 Task: Write and save a response "Asking you to discuss a recent deal is an easy way to test whether or not you really understand how deals work".
Action: Mouse moved to (730, 87)
Screenshot: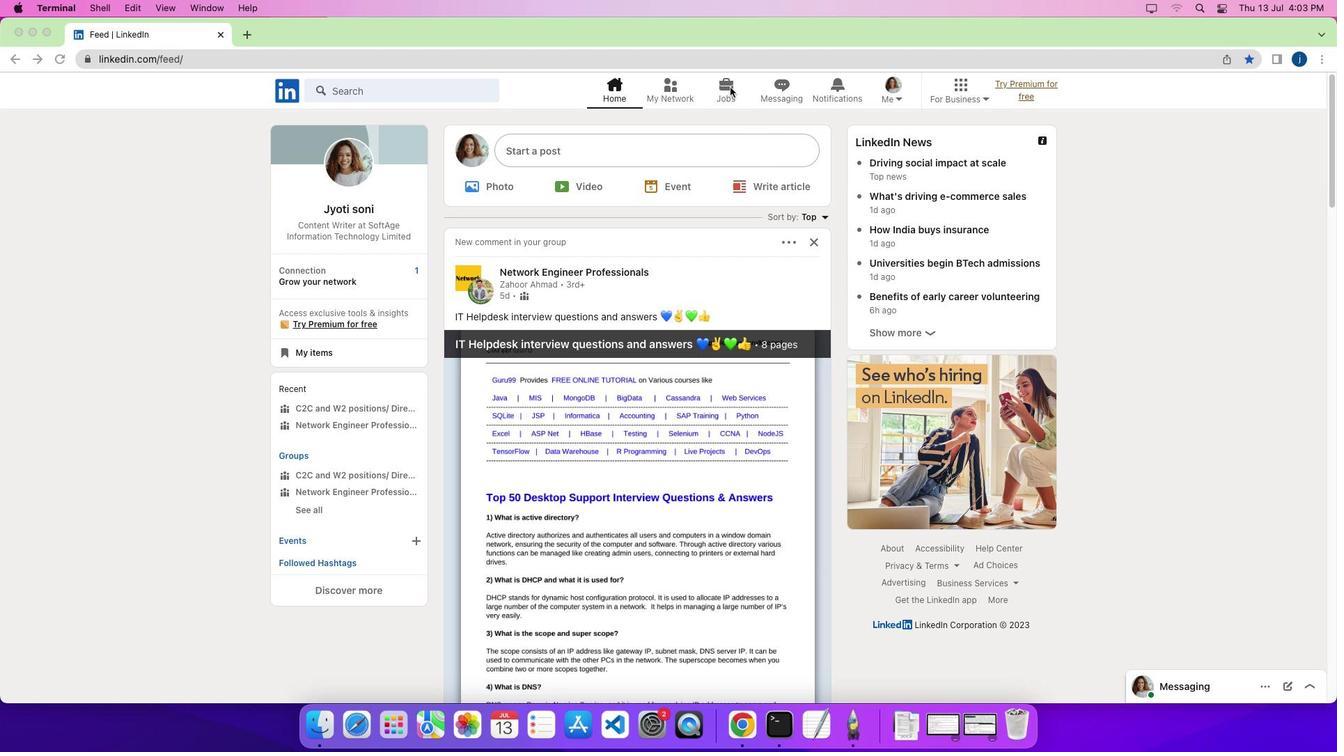 
Action: Mouse pressed left at (730, 87)
Screenshot: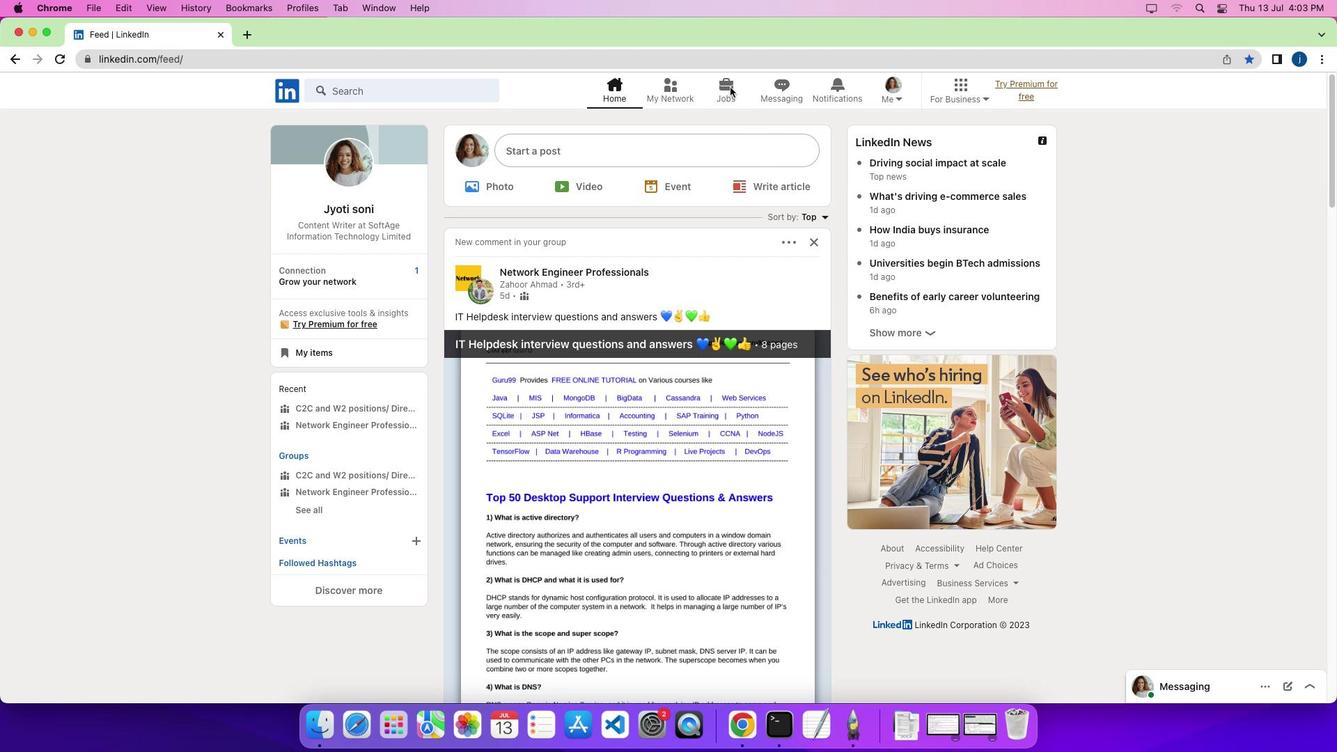 
Action: Mouse pressed left at (730, 87)
Screenshot: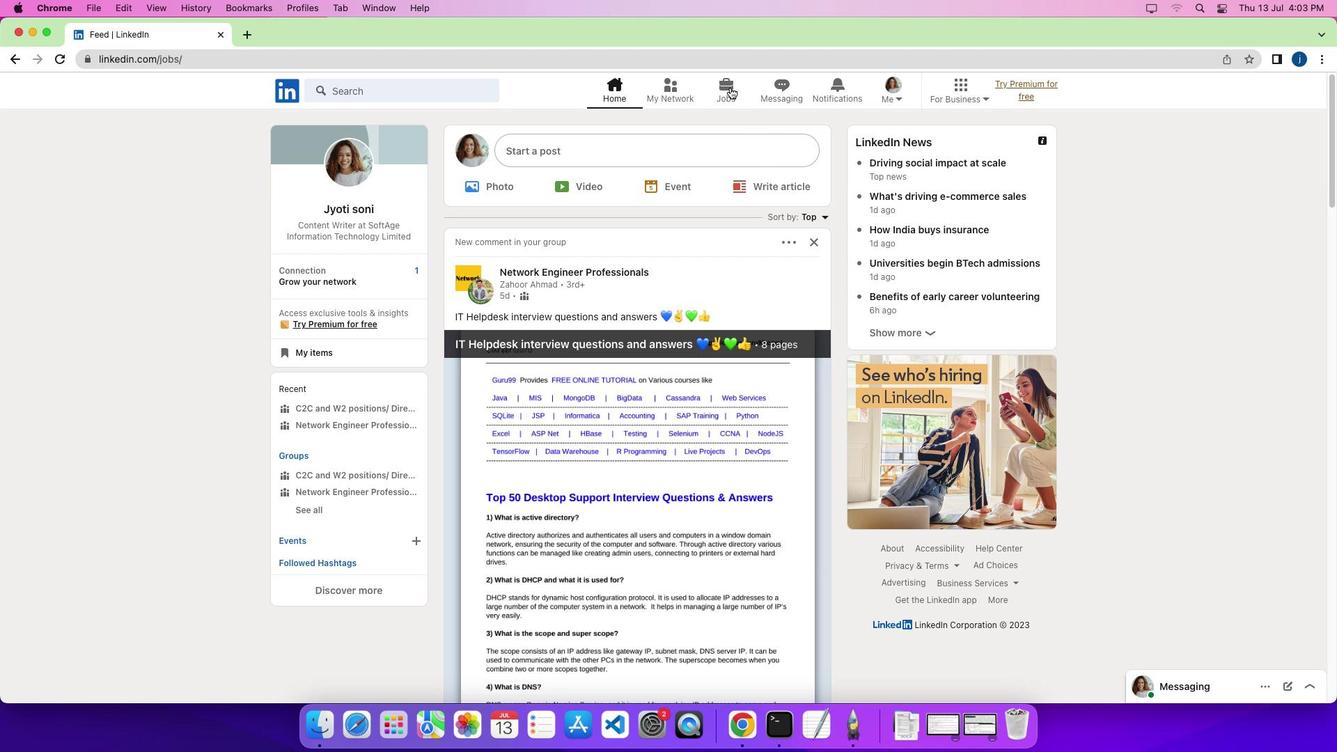 
Action: Mouse moved to (365, 475)
Screenshot: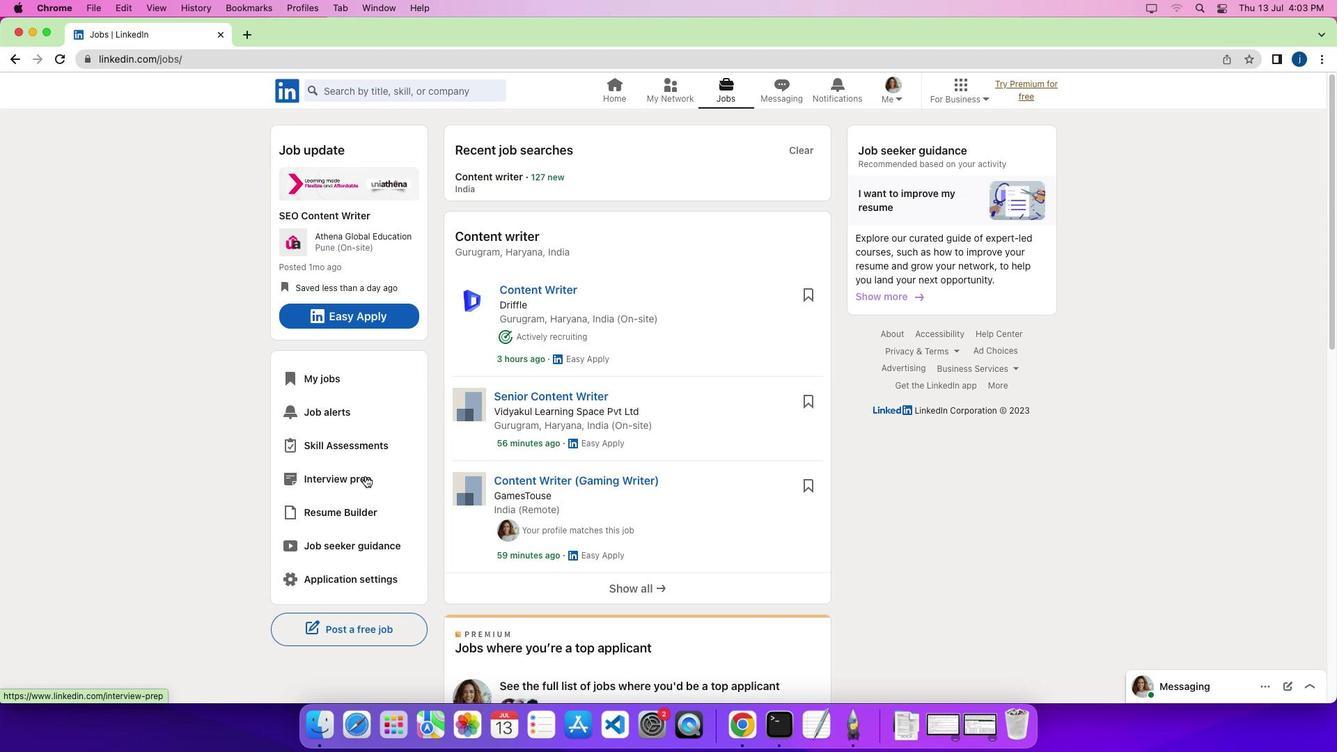 
Action: Mouse pressed left at (365, 475)
Screenshot: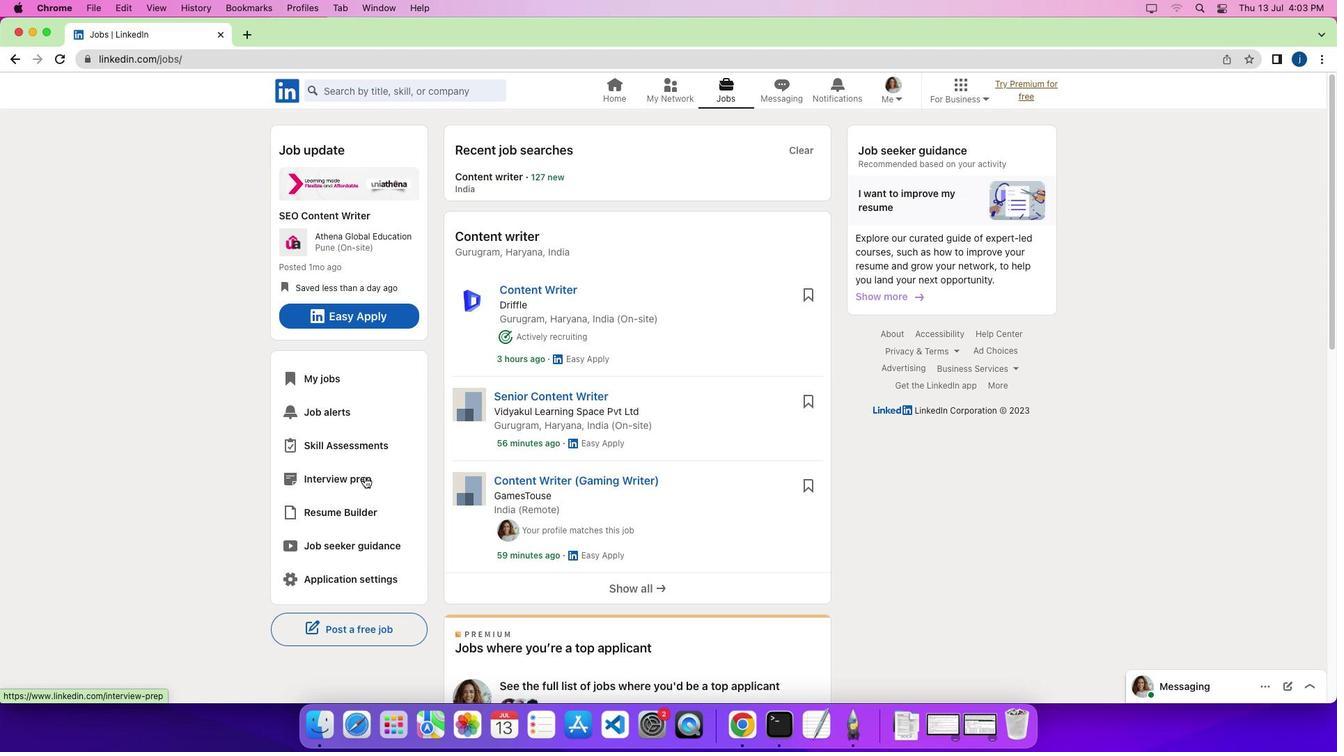 
Action: Mouse moved to (431, 152)
Screenshot: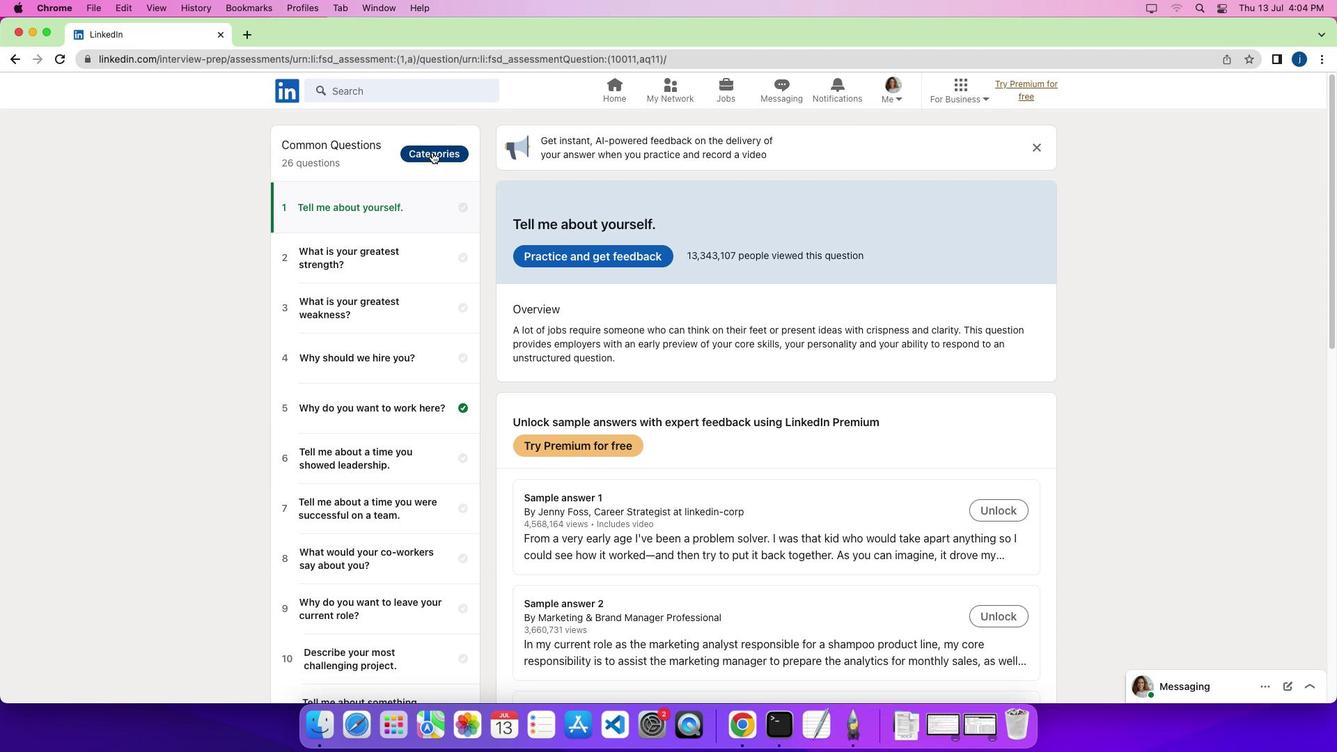 
Action: Mouse pressed left at (431, 152)
Screenshot: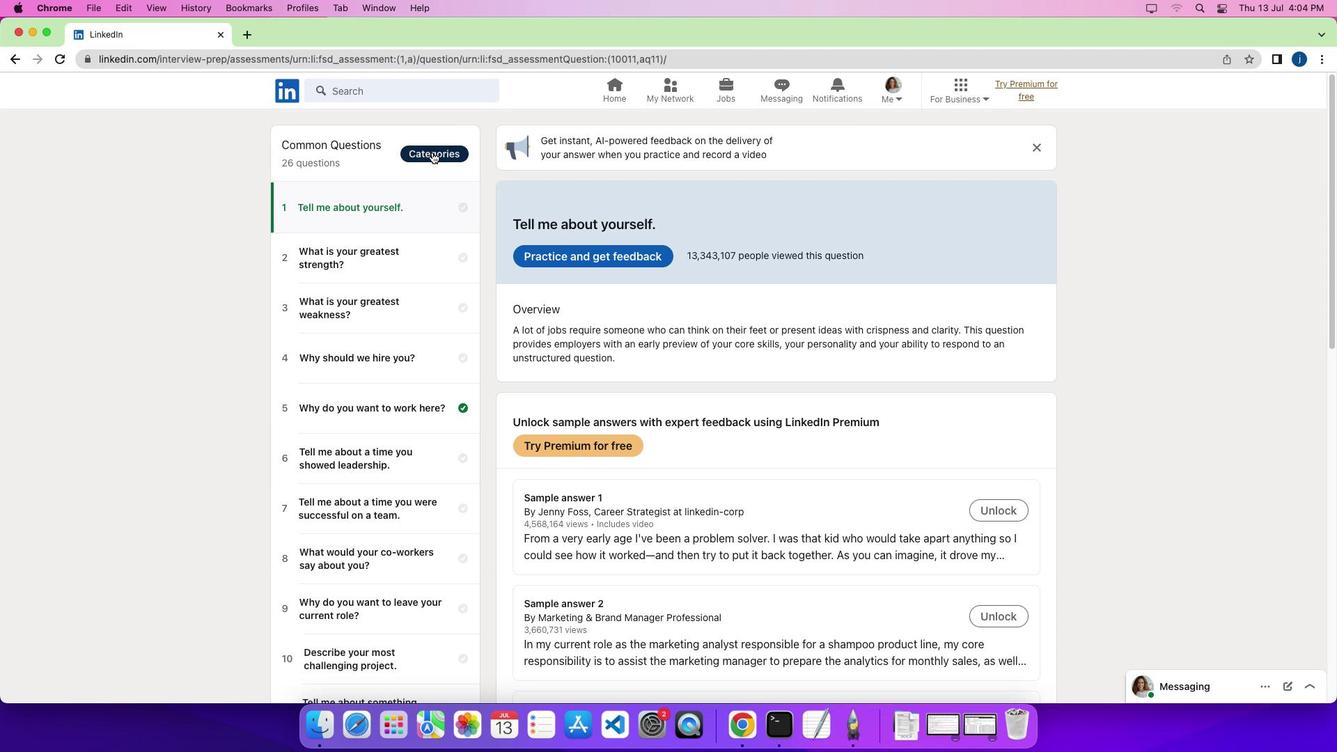 
Action: Mouse moved to (360, 478)
Screenshot: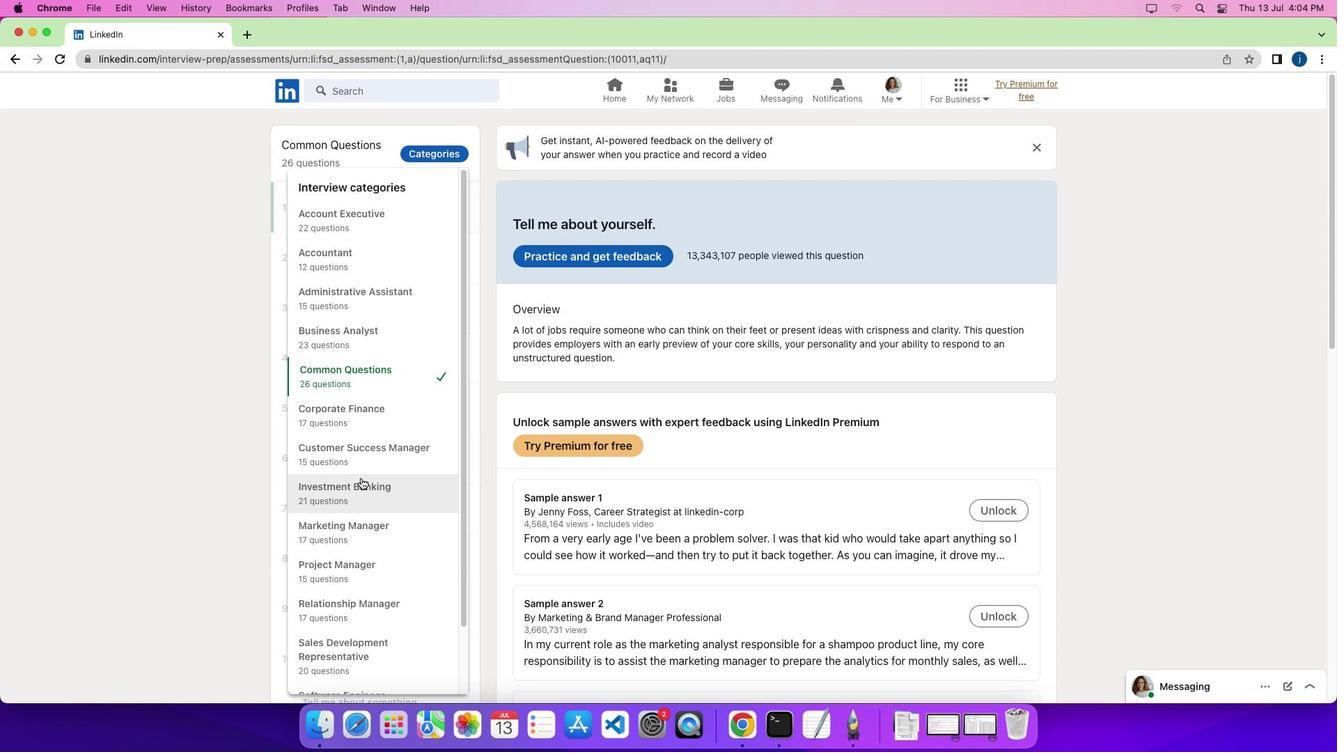 
Action: Mouse pressed left at (360, 478)
Screenshot: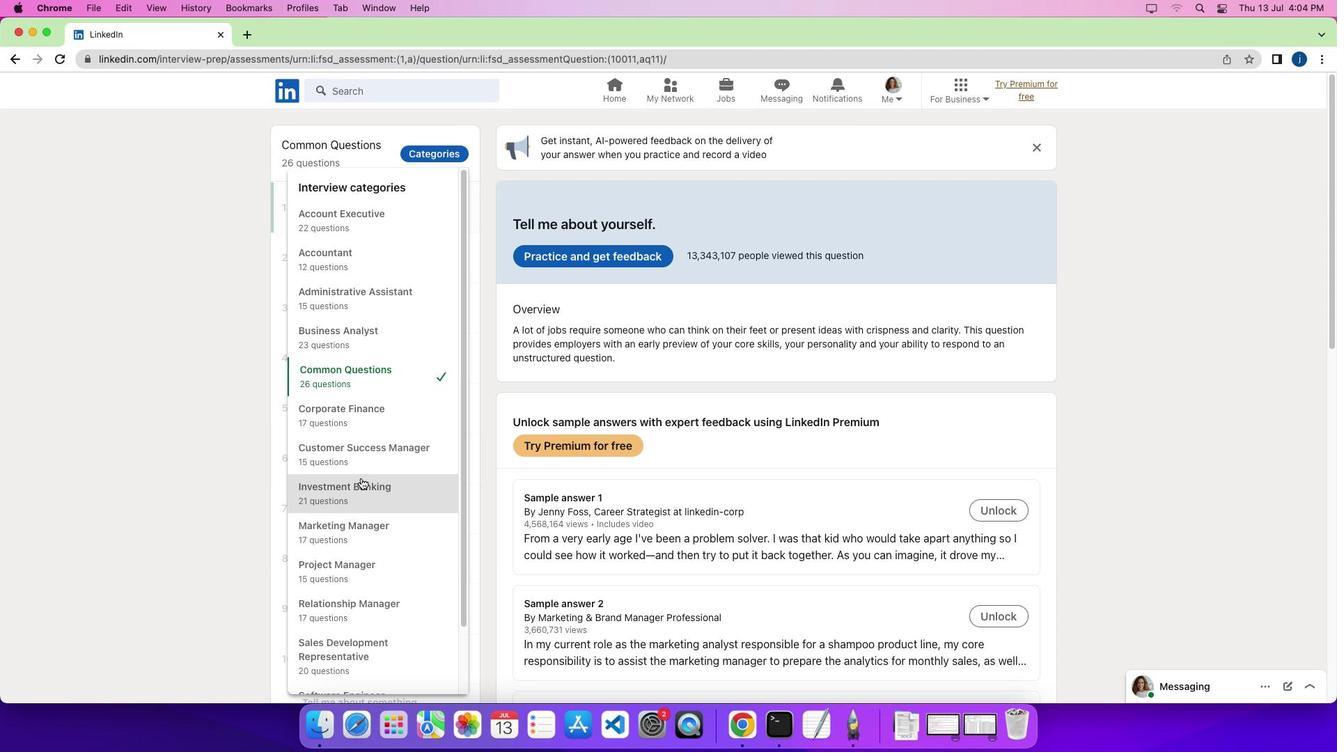 
Action: Mouse moved to (353, 483)
Screenshot: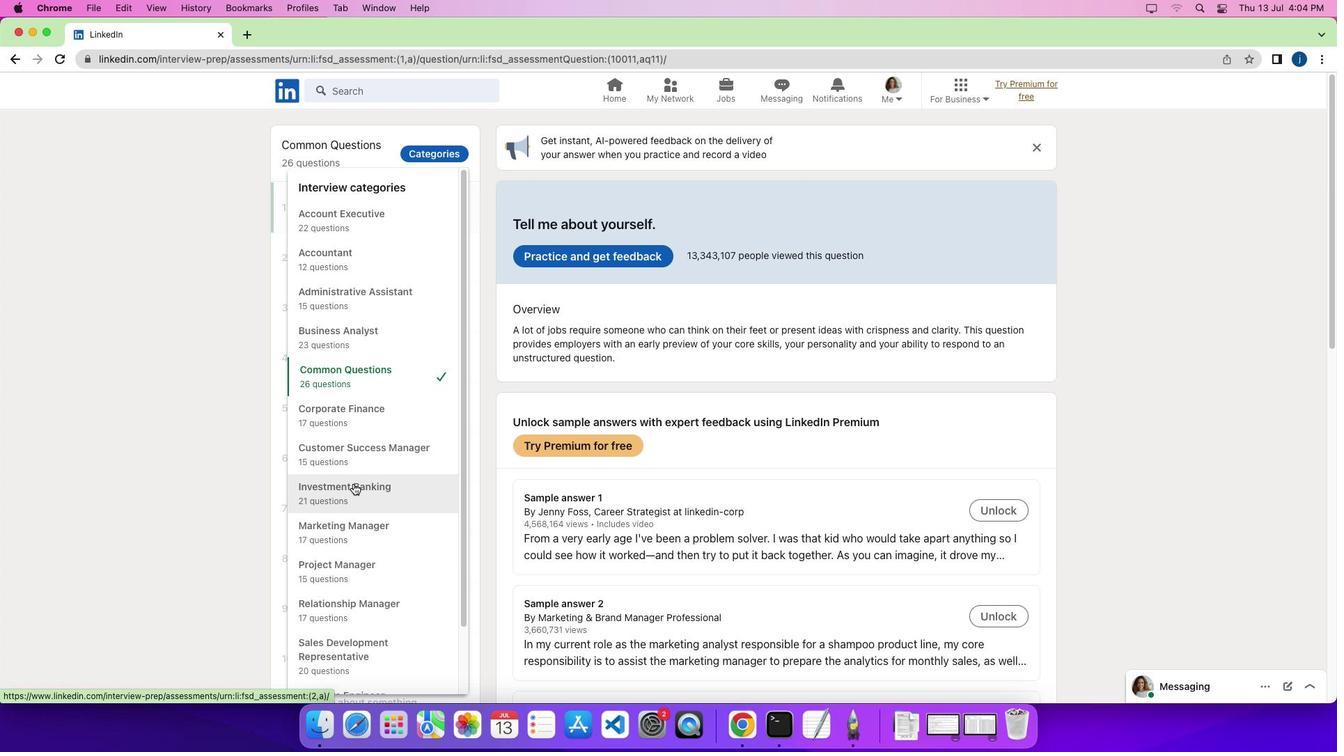 
Action: Mouse pressed left at (353, 483)
Screenshot: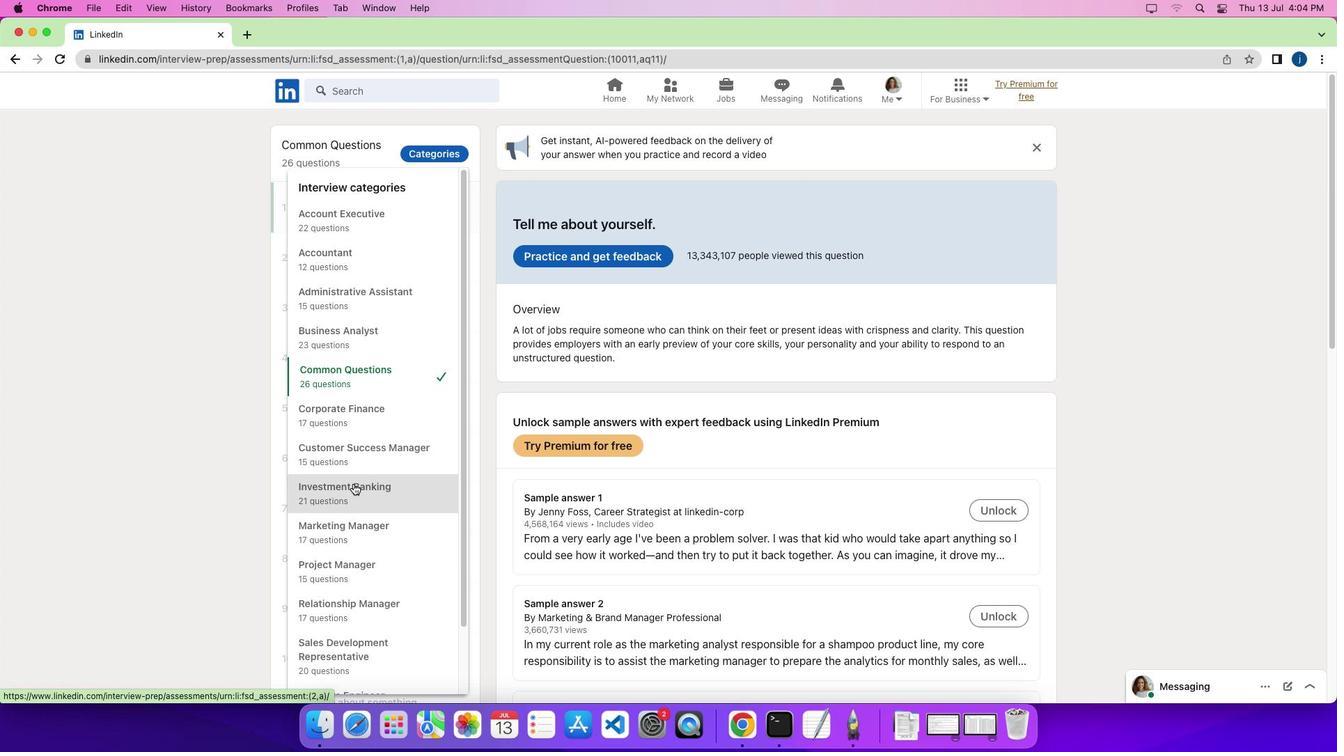 
Action: Mouse moved to (344, 592)
Screenshot: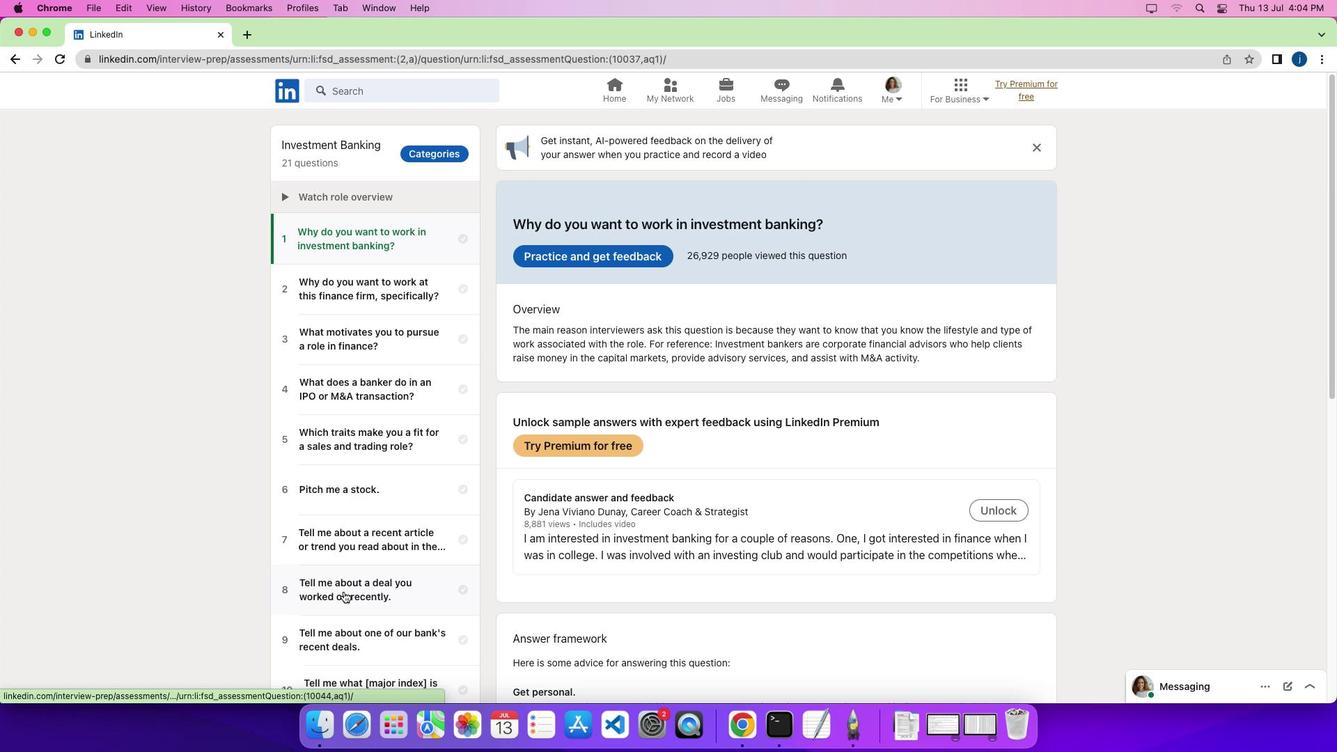 
Action: Mouse pressed left at (344, 592)
Screenshot: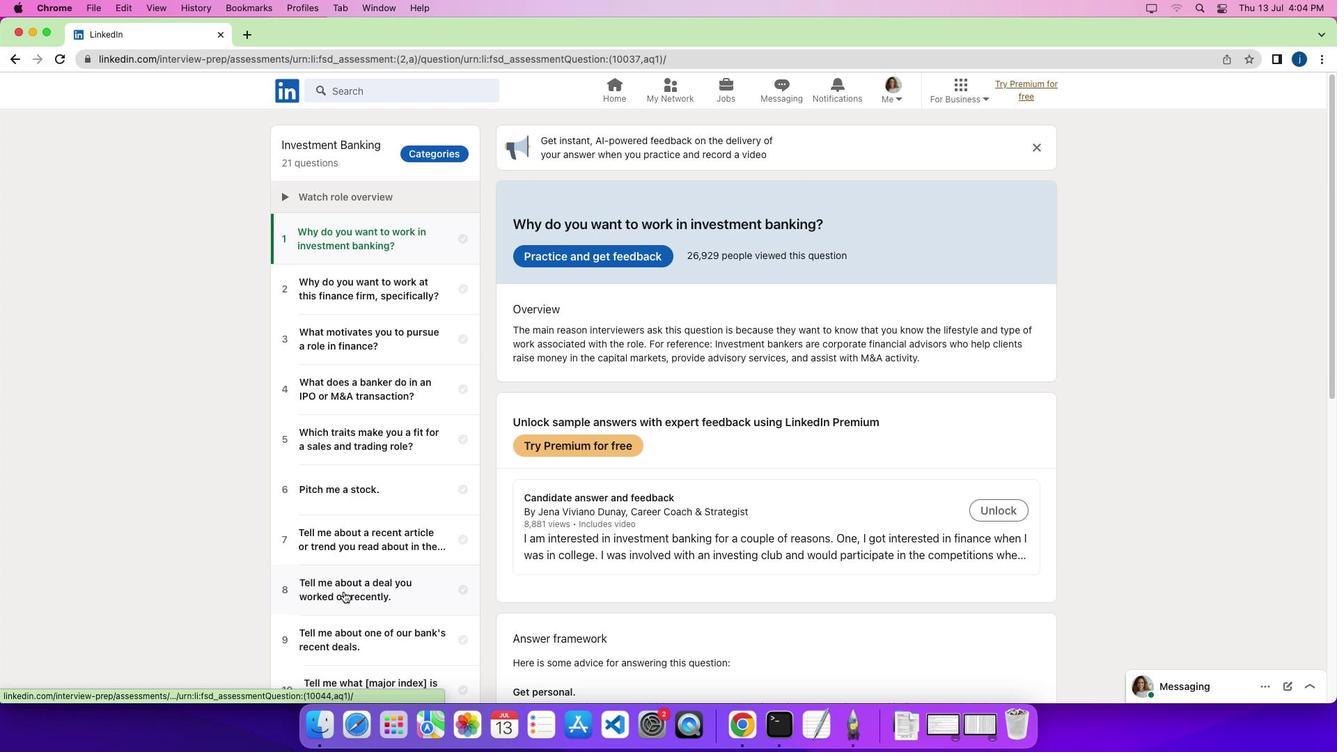 
Action: Mouse moved to (569, 257)
Screenshot: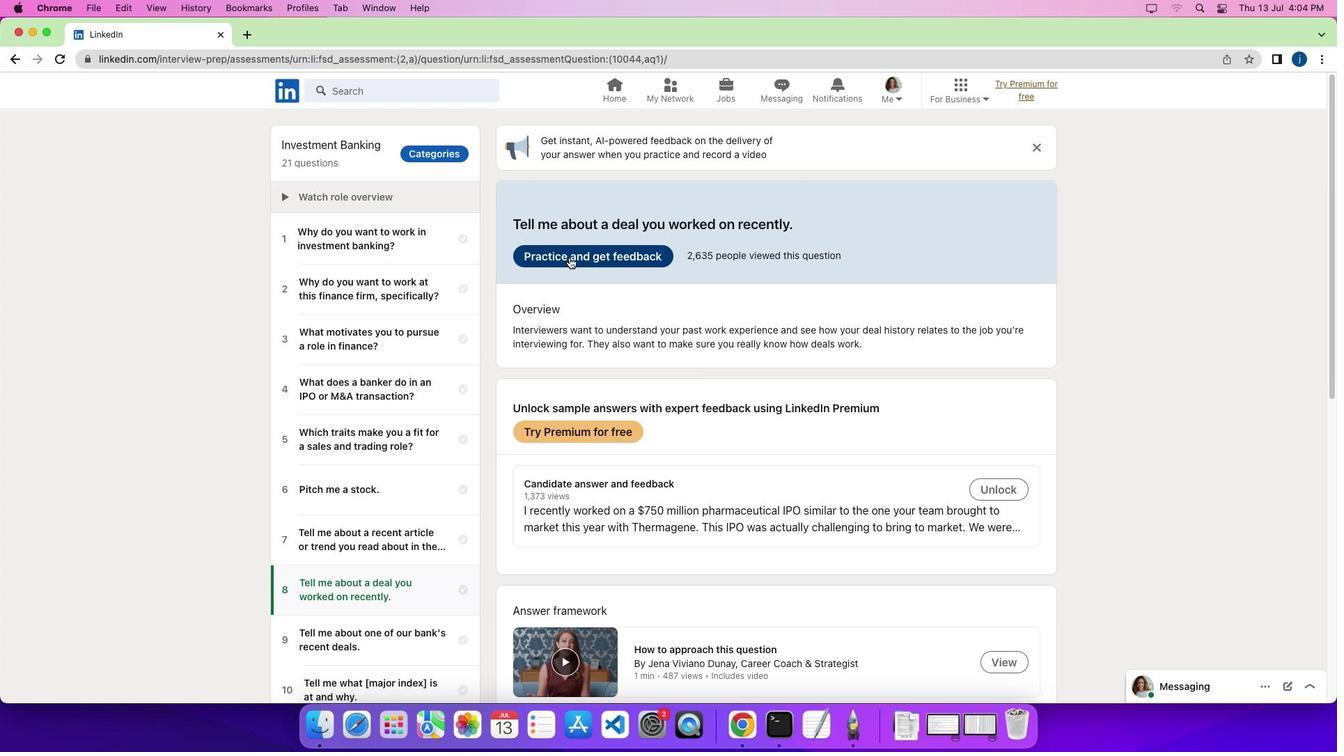 
Action: Mouse pressed left at (569, 257)
Screenshot: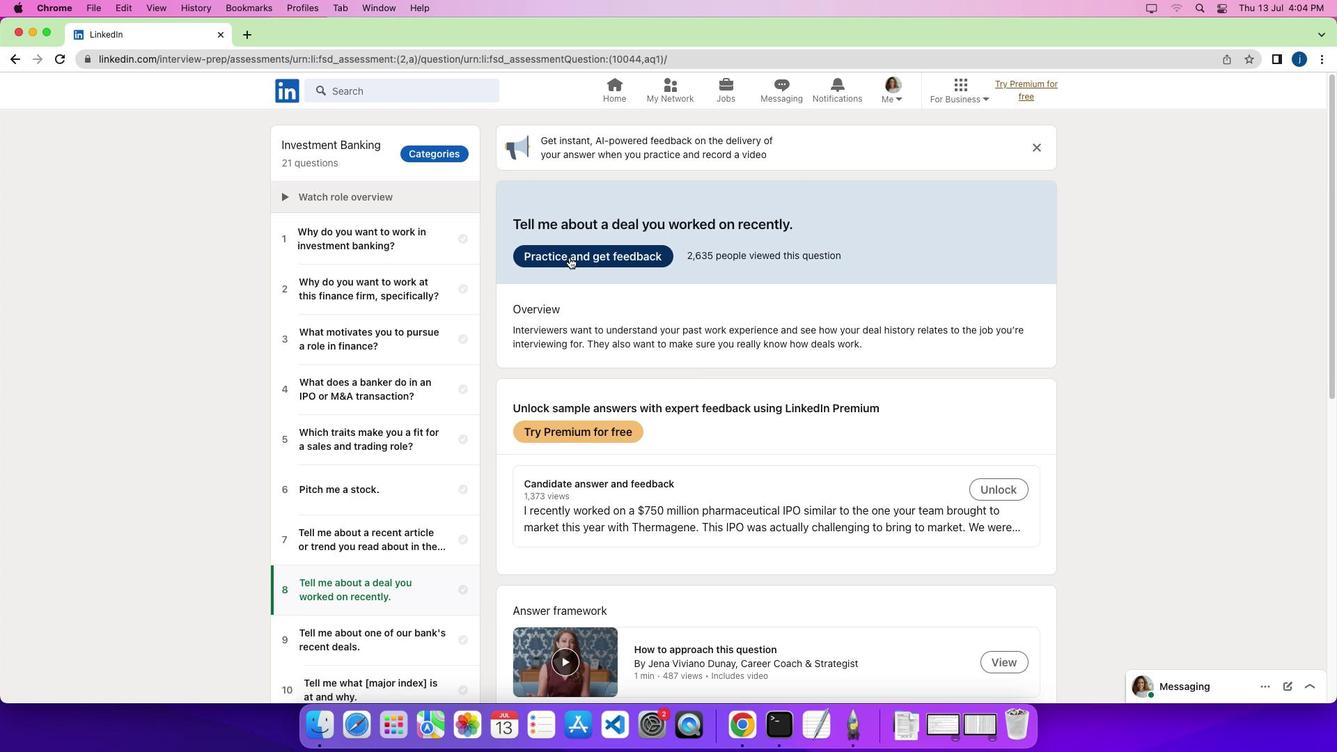 
Action: Mouse moved to (601, 420)
Screenshot: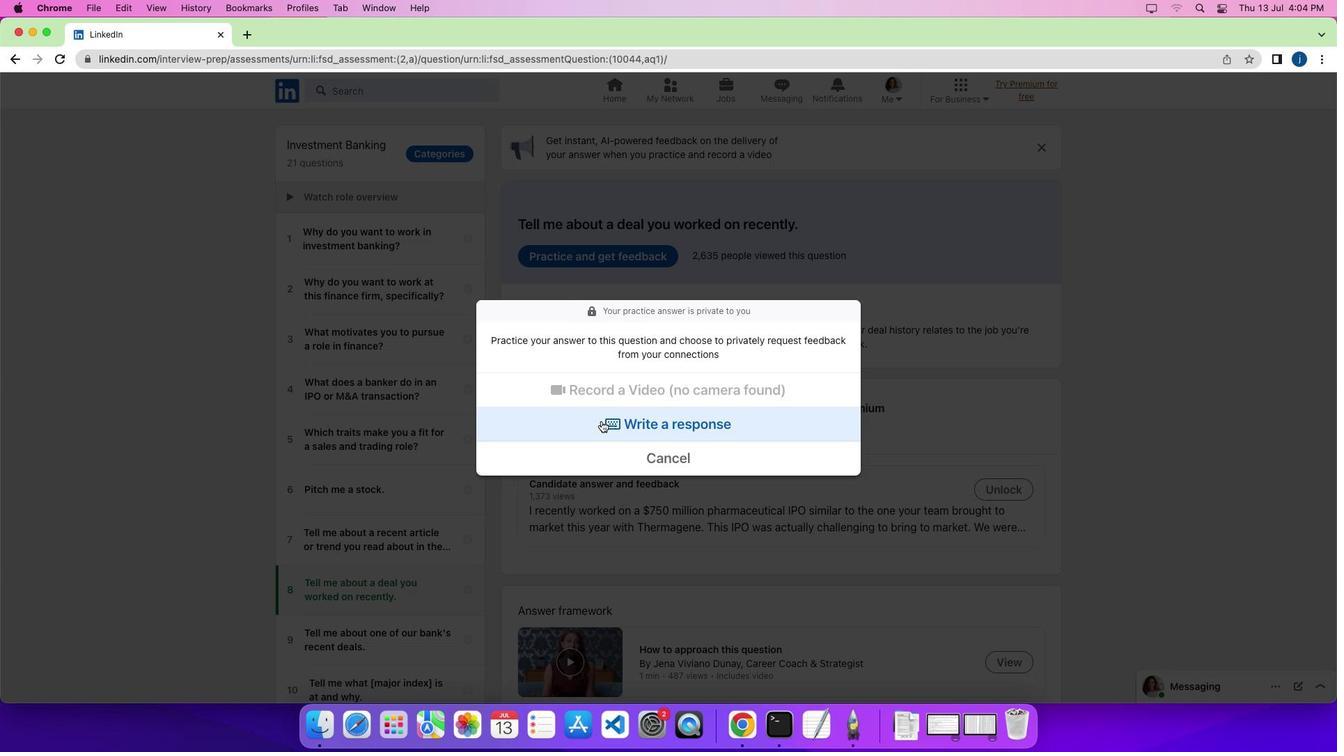 
Action: Mouse pressed left at (601, 420)
Screenshot: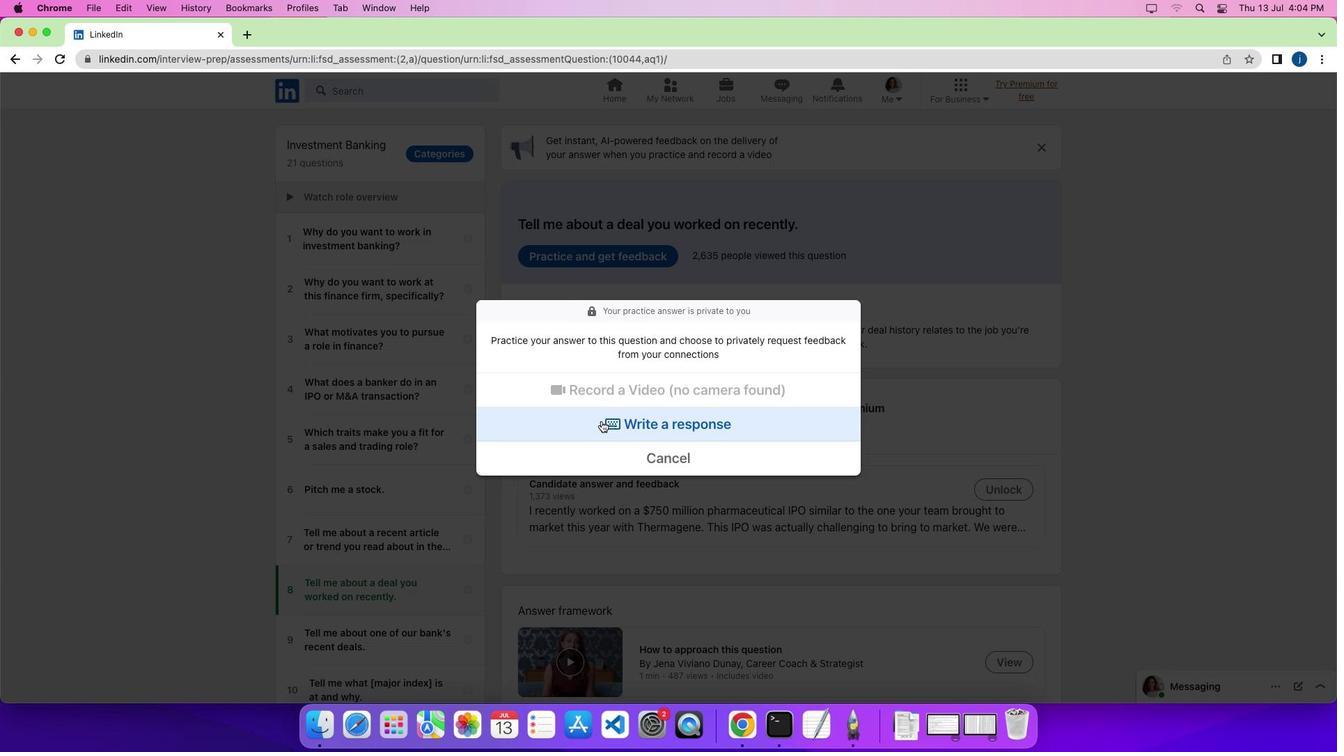 
Action: Mouse moved to (608, 392)
Screenshot: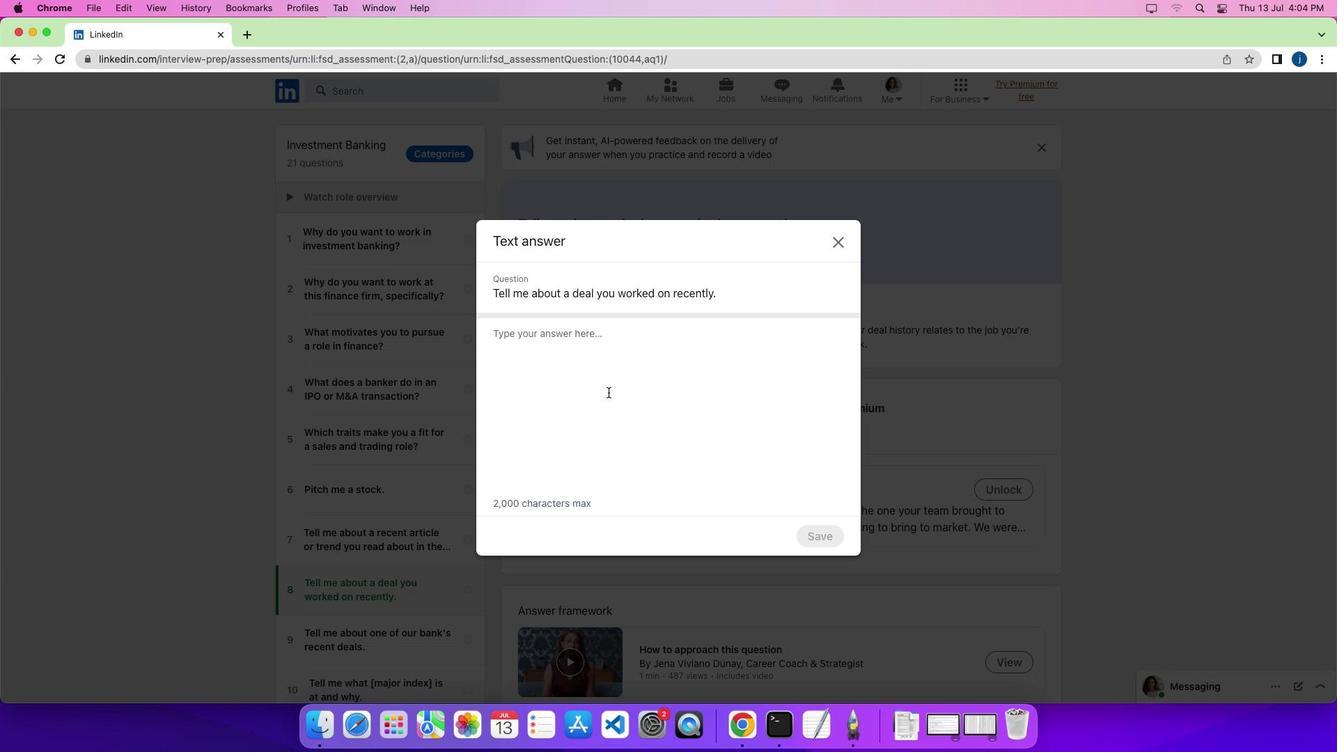 
Action: Mouse pressed left at (608, 392)
Screenshot: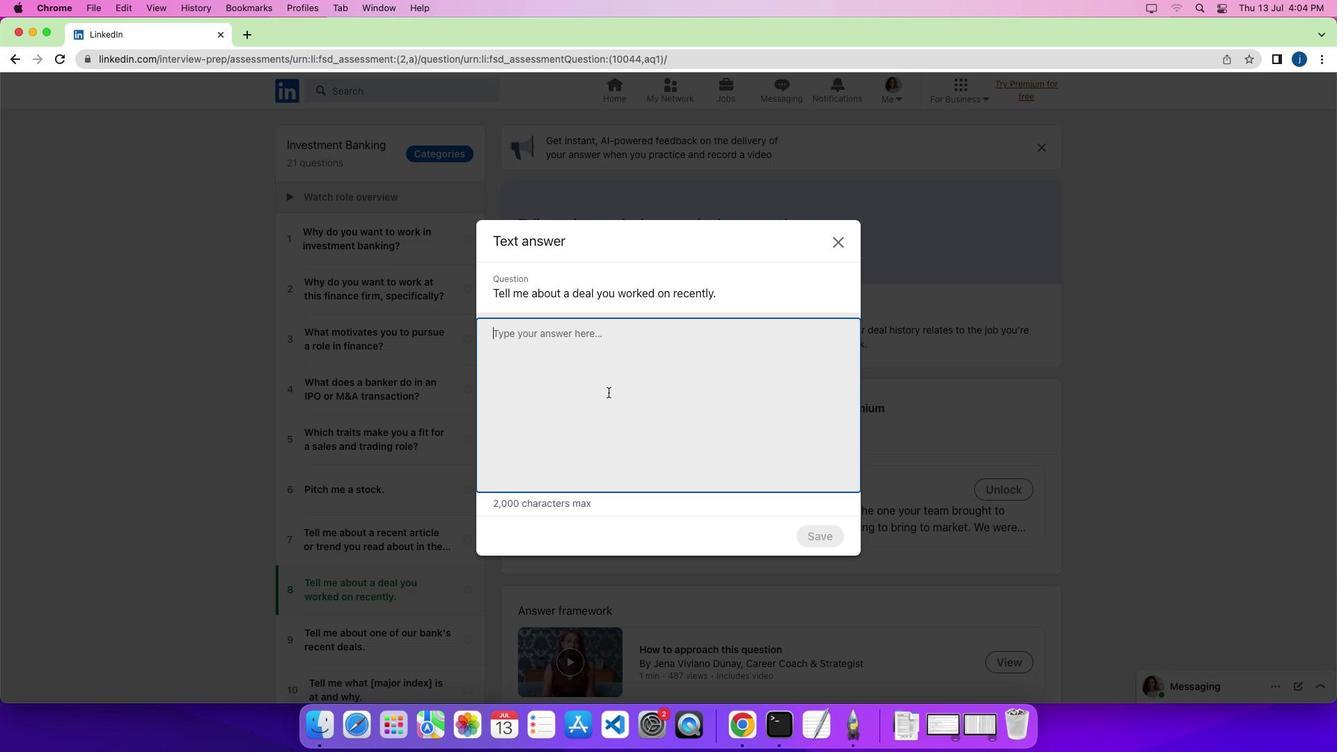 
Action: Mouse moved to (742, 423)
Screenshot: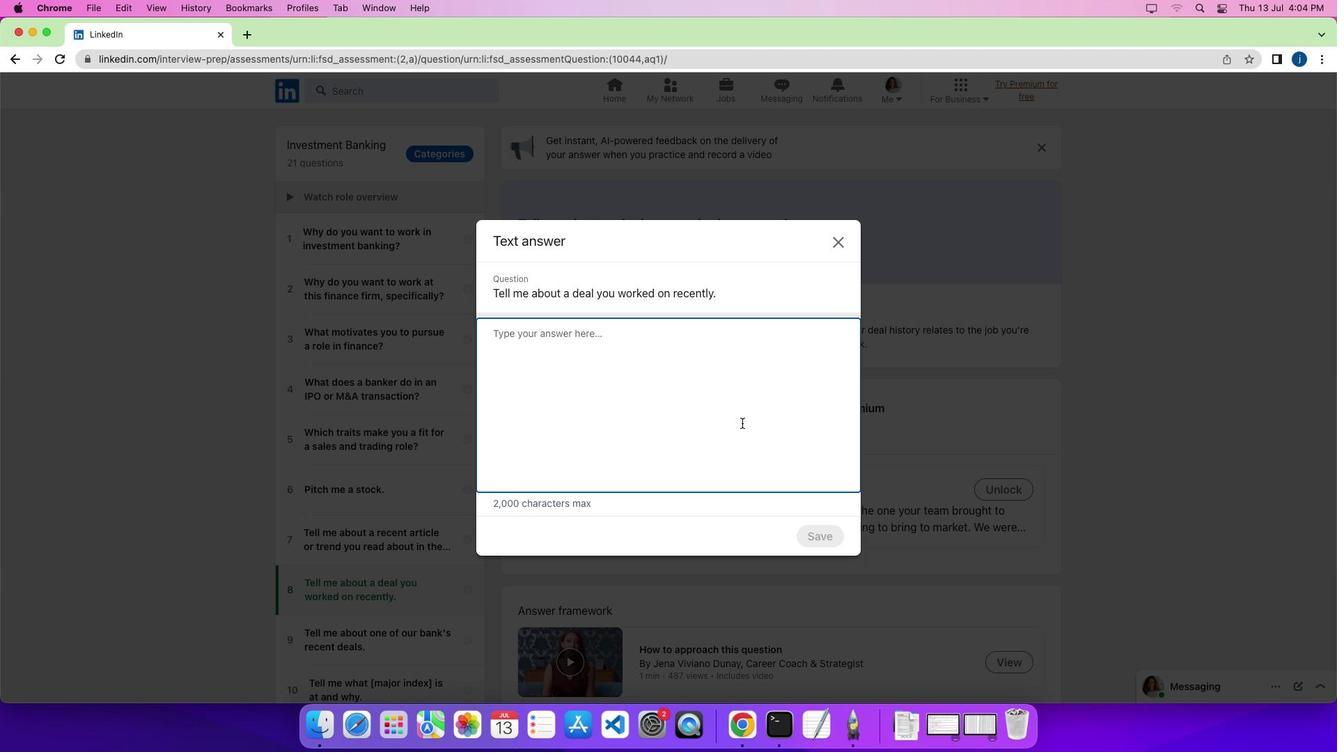 
Action: Key pressed Key.shift'A''s''k''i''n''g'Key.space'y''o''u'Key.space't''o'Key.space'd''i''s''c''u''s''s'Key.space'a'Key.space'r''e''c''e''n''t'Key.space'd''e''a''l'Key.space'i''s'Key.space'a''n'Key.space'e''a''s''y'Key.space'w''a''y'Key.space't''o'Key.space't''e''s''t'Key.space'w''h''e''t''h''e''r'Key.space'o''r'Key.space'n''o''t'Key.space'y''o''u'Key.space'r''e''a''l''l''y'Key.space'u''n''d''e''r''s''t''a''n''d'Key.space'h''o''w'Key.space'd''e''a''l''s'Key.space'w''o''r''k''.'
Screenshot: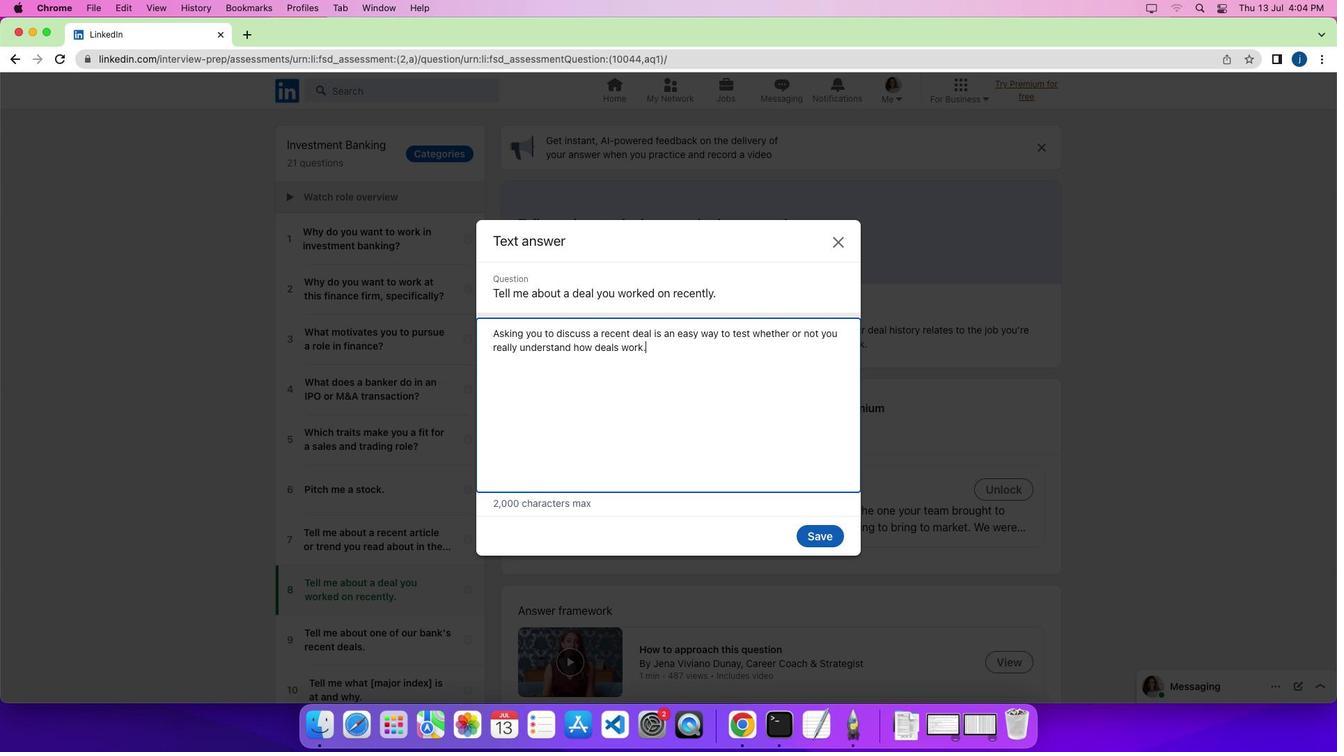 
Action: Mouse moved to (815, 535)
Screenshot: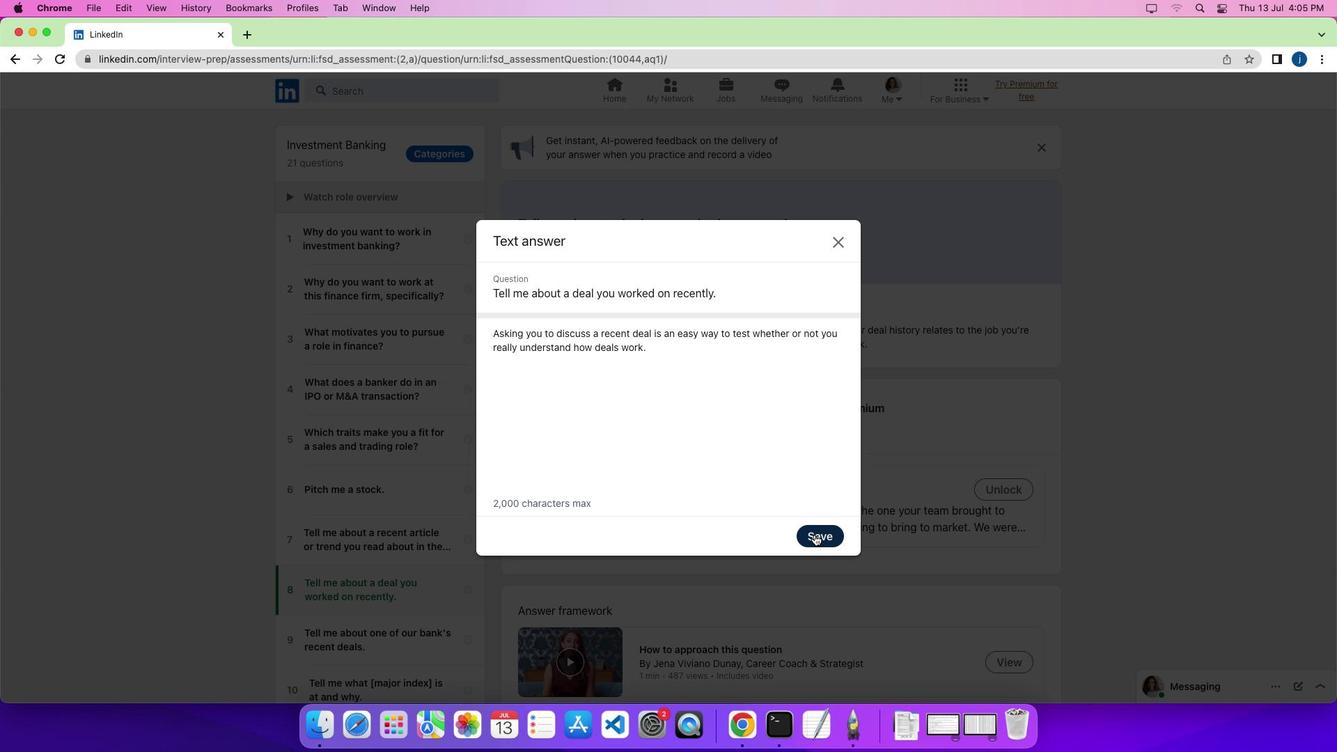 
Action: Mouse pressed left at (815, 535)
Screenshot: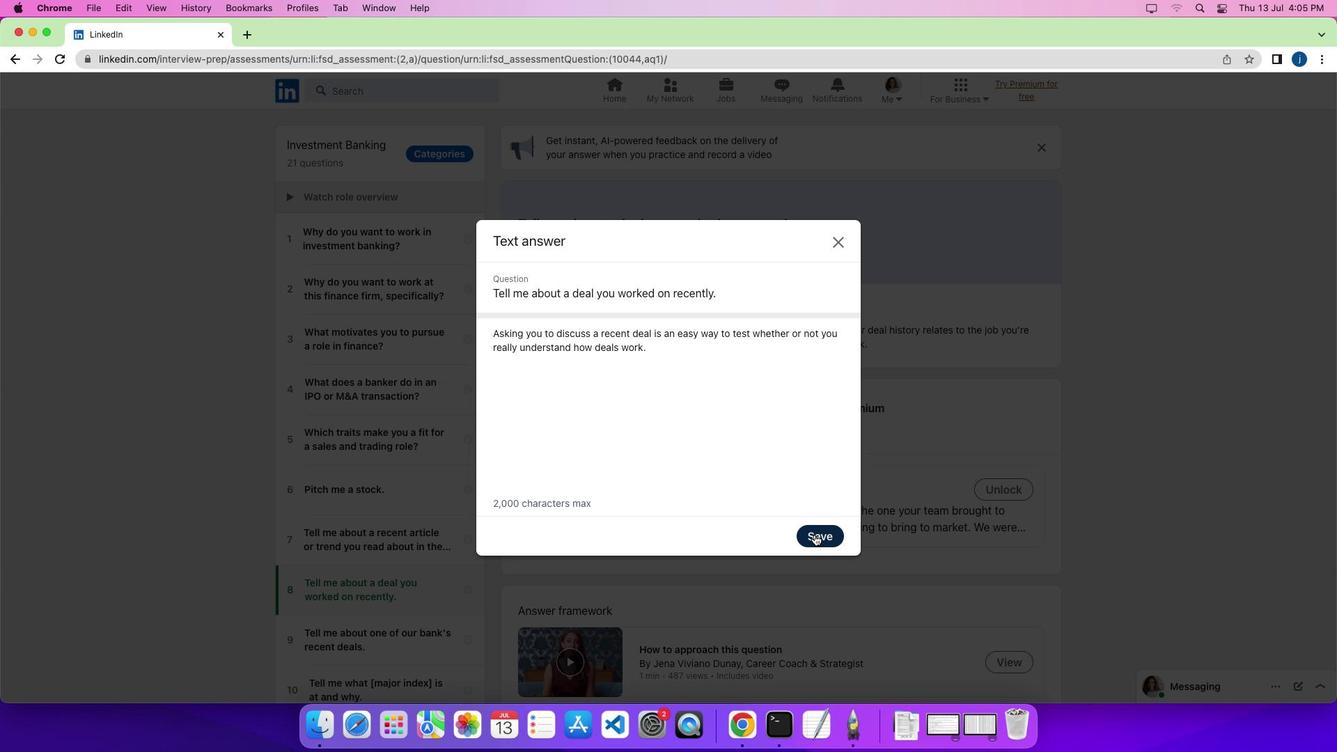 
Action: Mouse moved to (815, 535)
Screenshot: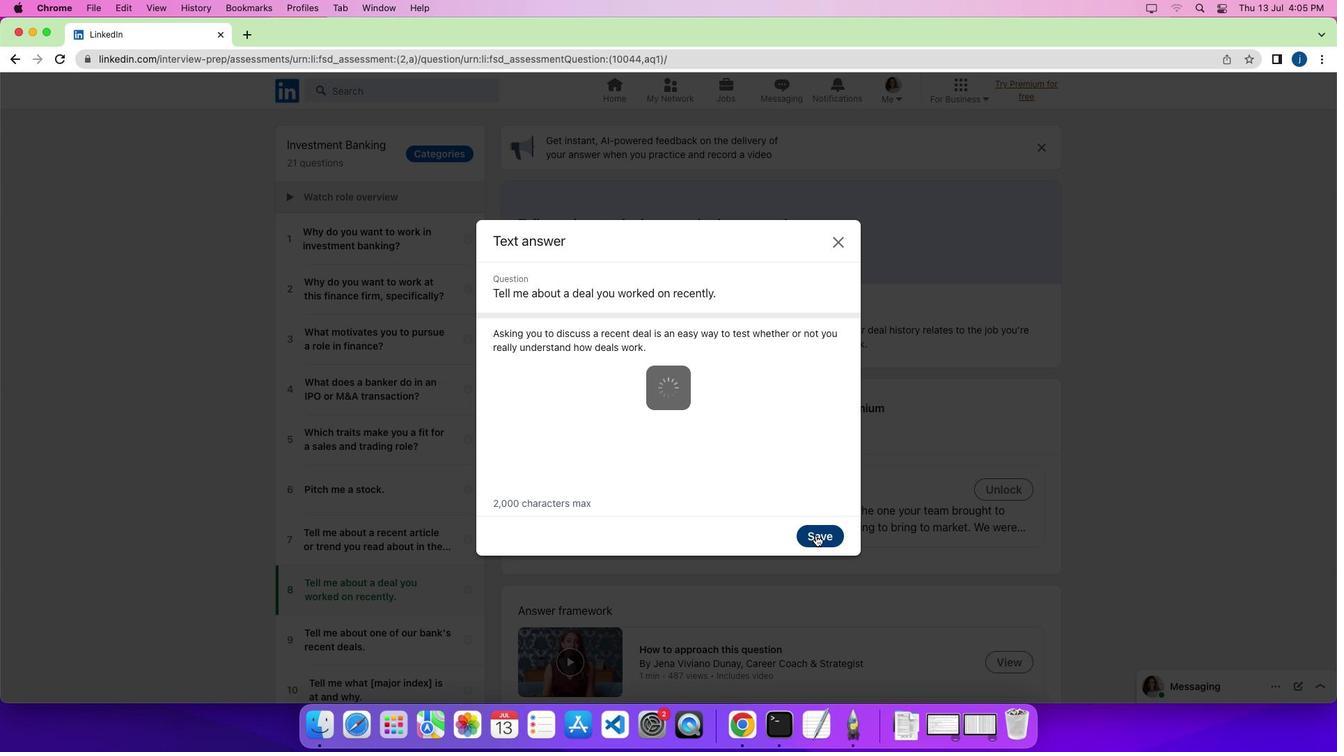 
